 Task: Filter services by operations.
Action: Mouse moved to (312, 81)
Screenshot: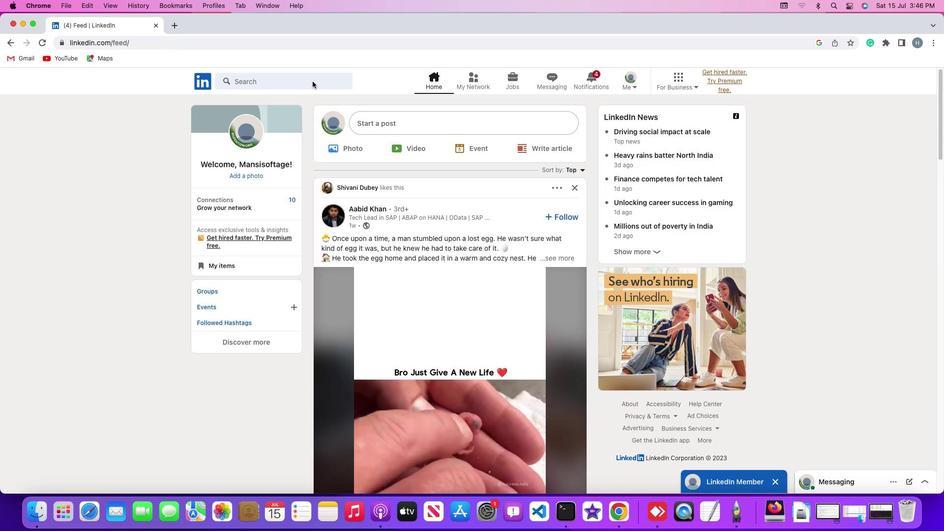
Action: Mouse pressed left at (312, 81)
Screenshot: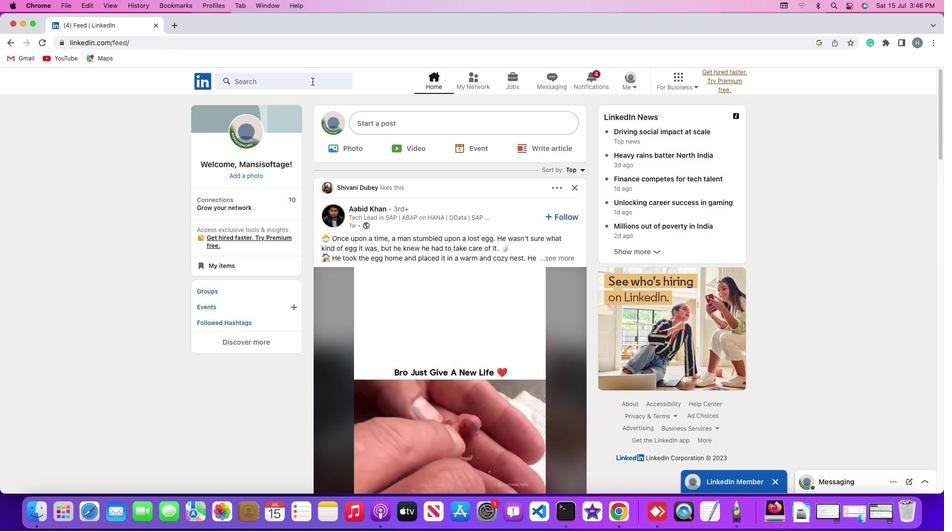 
Action: Mouse pressed left at (312, 81)
Screenshot: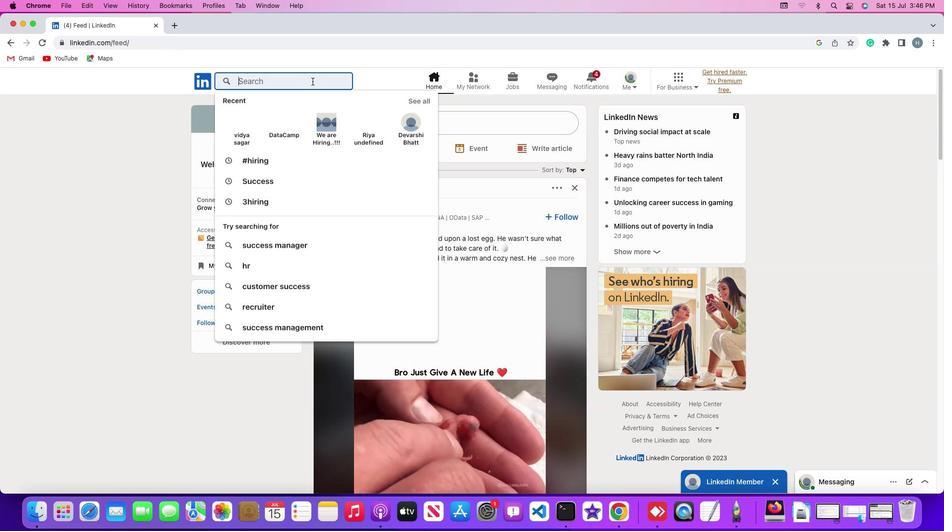 
Action: Key pressed Key.shift'#''h''i''r''i''n''g'Key.enter
Screenshot: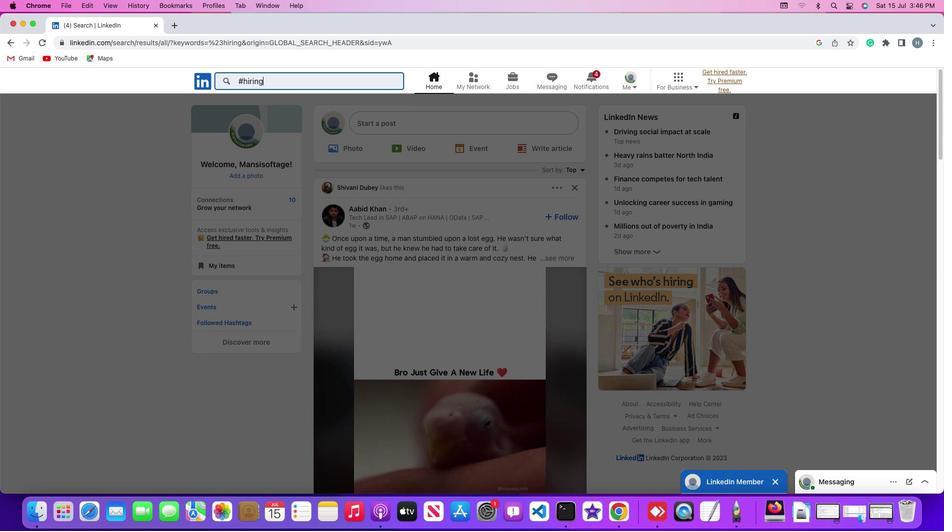 
Action: Mouse moved to (611, 106)
Screenshot: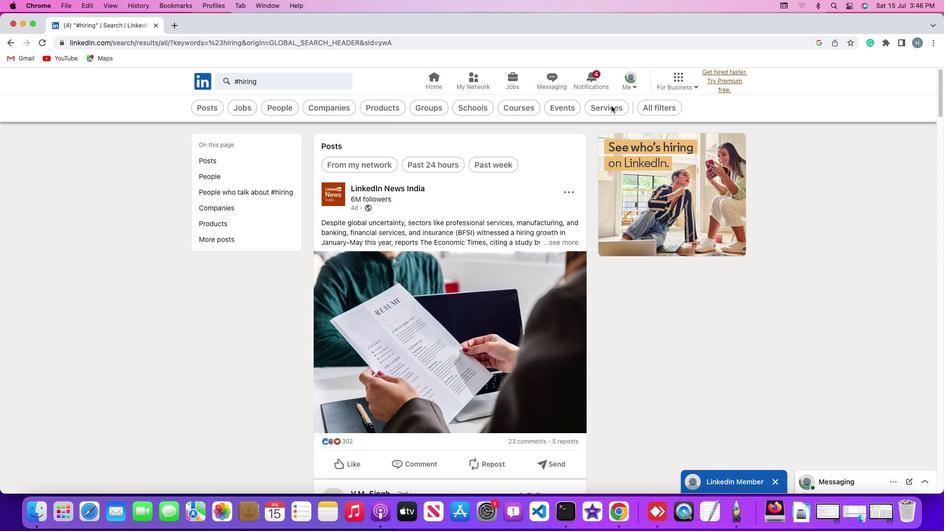 
Action: Mouse pressed left at (611, 106)
Screenshot: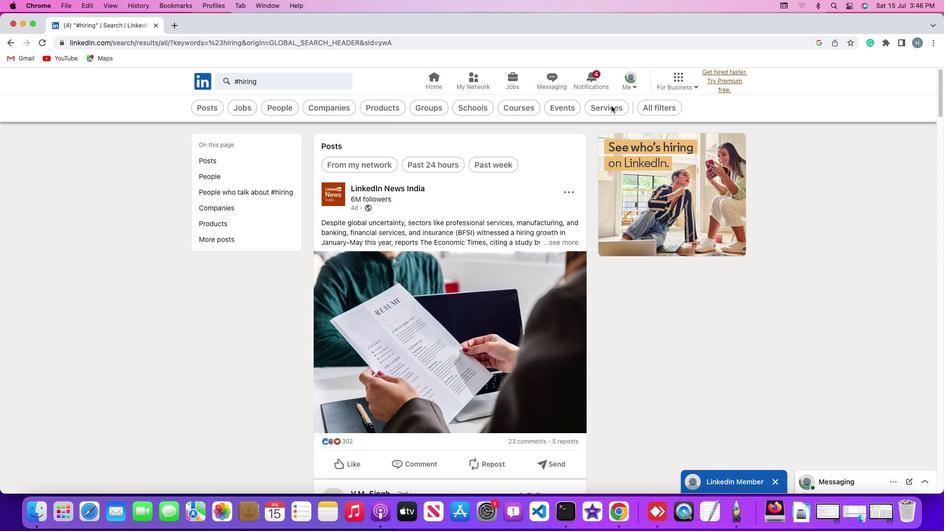 
Action: Mouse moved to (336, 107)
Screenshot: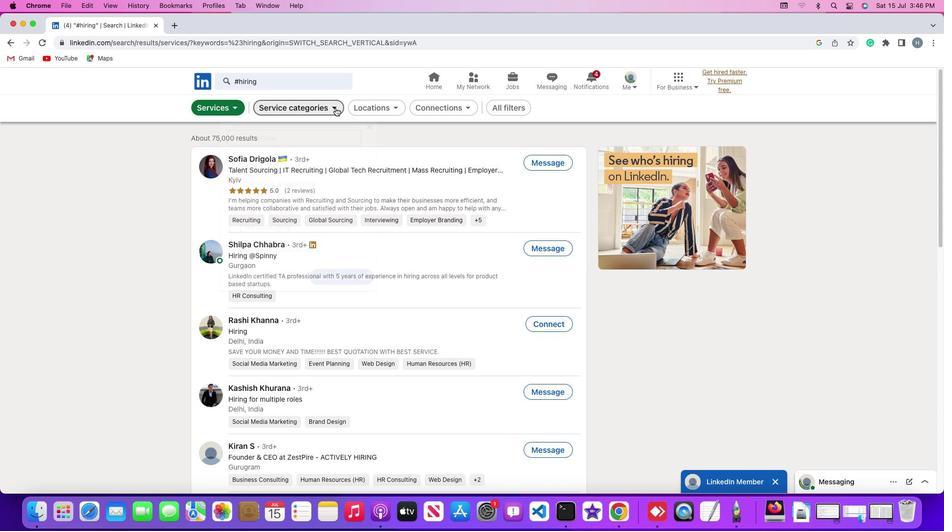 
Action: Mouse pressed left at (336, 107)
Screenshot: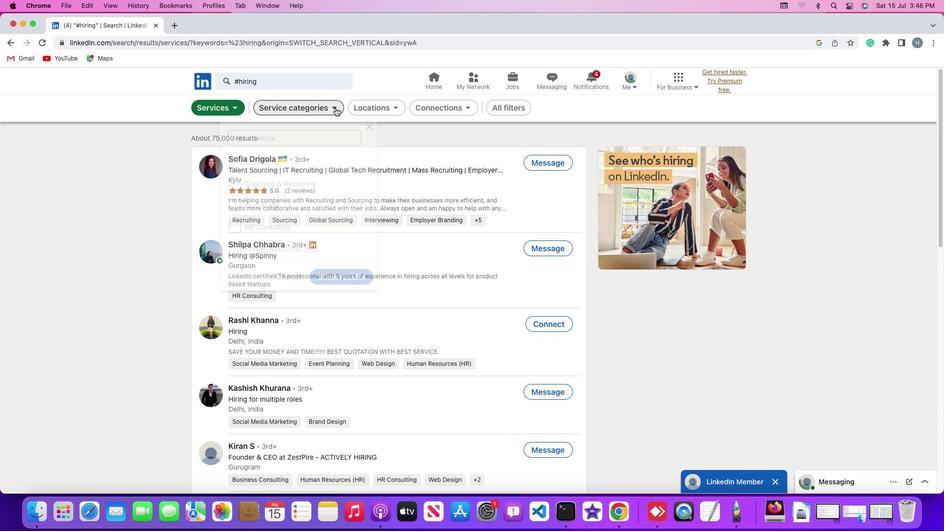 
Action: Mouse moved to (235, 203)
Screenshot: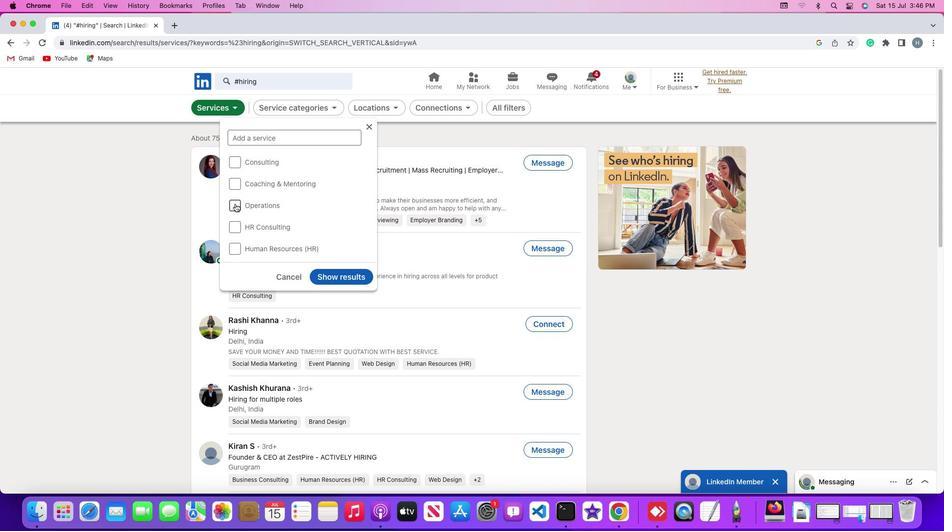 
Action: Mouse pressed left at (235, 203)
Screenshot: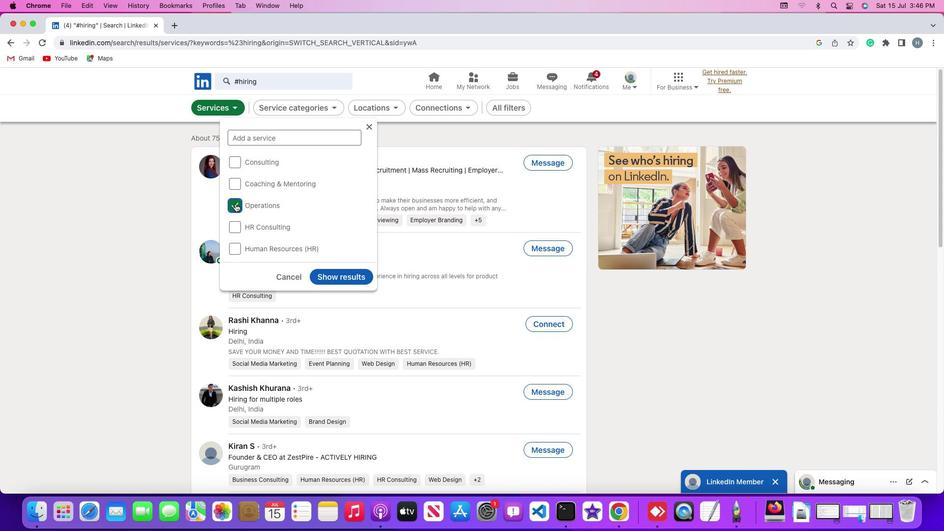 
Action: Mouse moved to (342, 277)
Screenshot: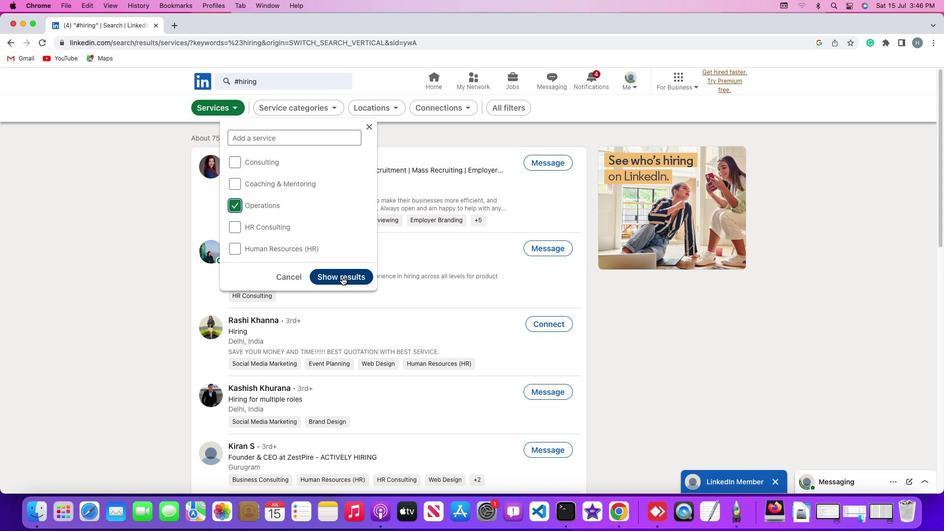 
Action: Mouse pressed left at (342, 277)
Screenshot: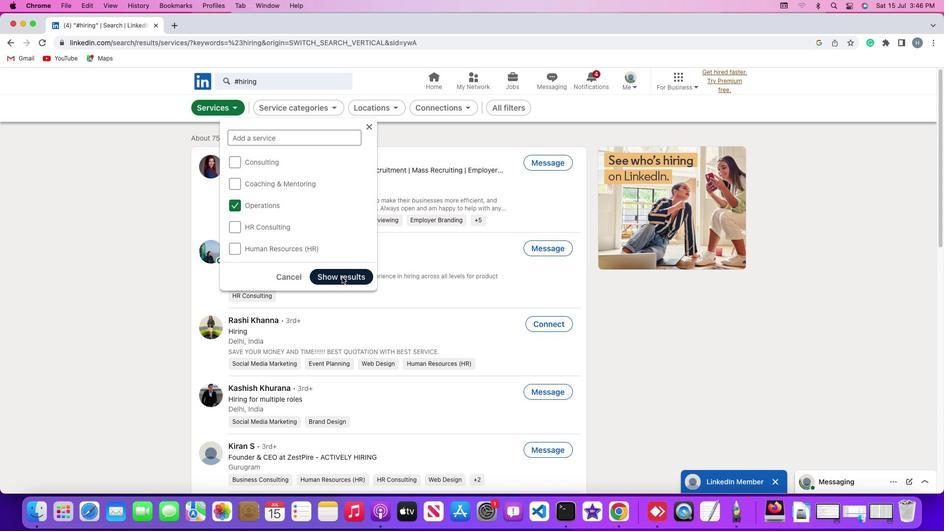
Action: Mouse moved to (402, 175)
Screenshot: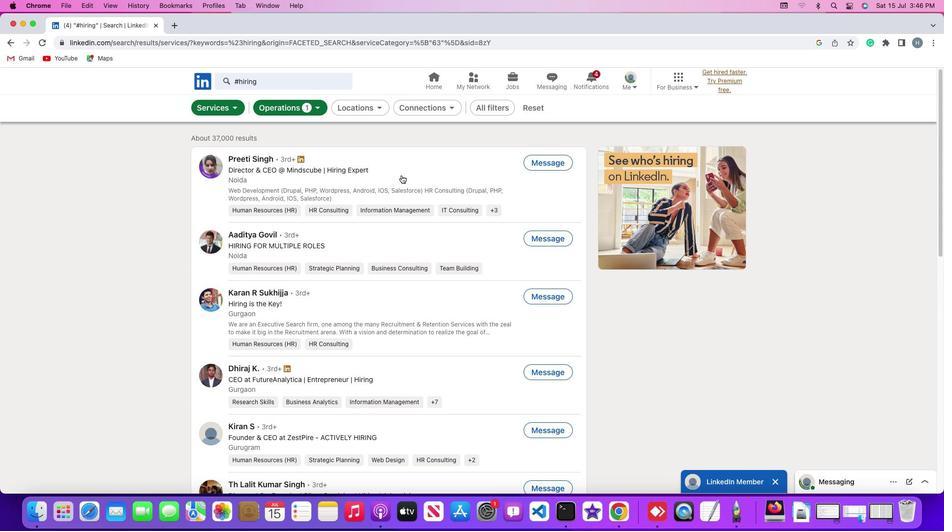 
